 Task: Add a dependency to the task Create a data backup and recovery plan for a company's IT infrastructure , the existing task  Develop a custom inventory management system in the project AdvantEdge
Action: Mouse moved to (43, 320)
Screenshot: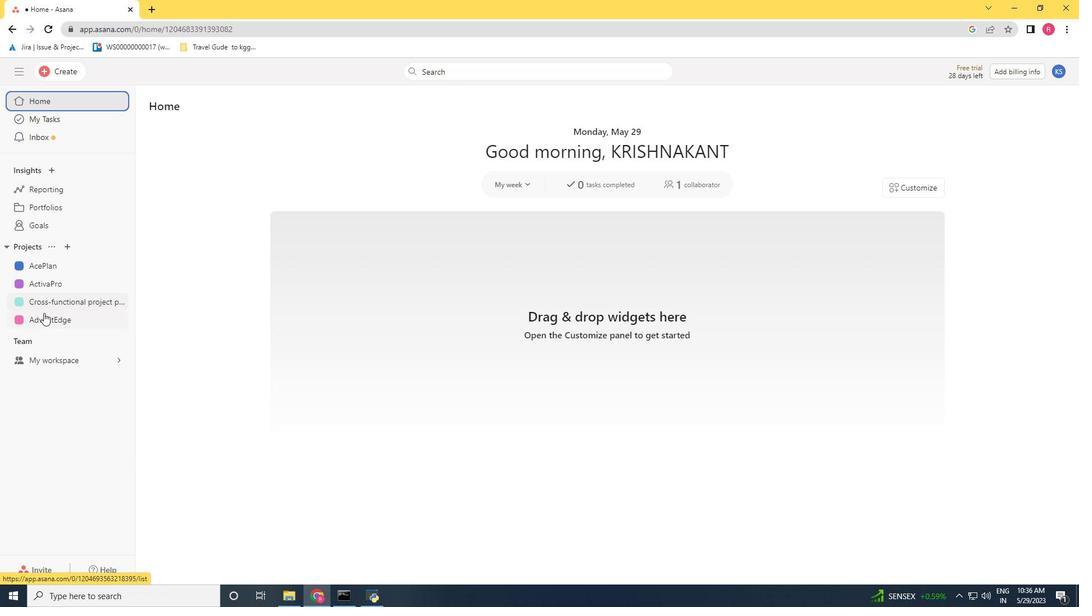 
Action: Mouse pressed left at (43, 320)
Screenshot: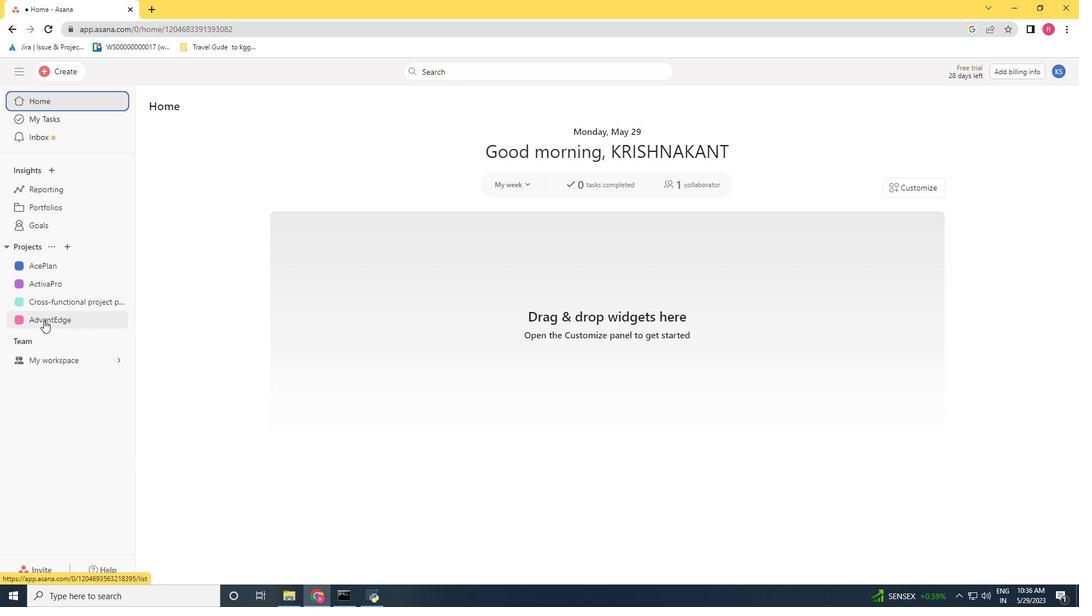 
Action: Mouse moved to (379, 438)
Screenshot: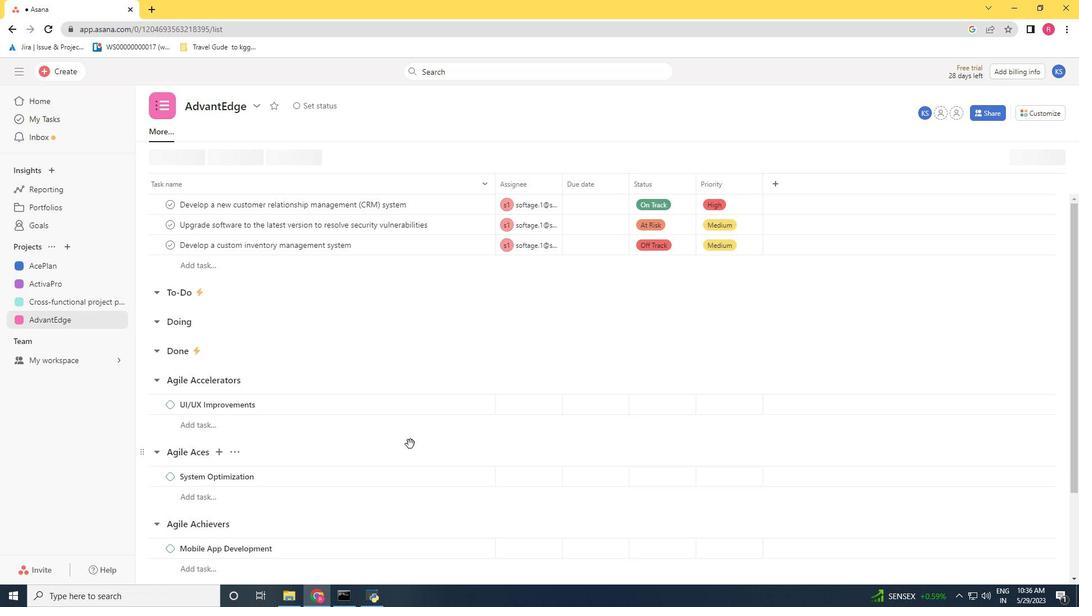 
Action: Mouse scrolled (379, 437) with delta (0, 0)
Screenshot: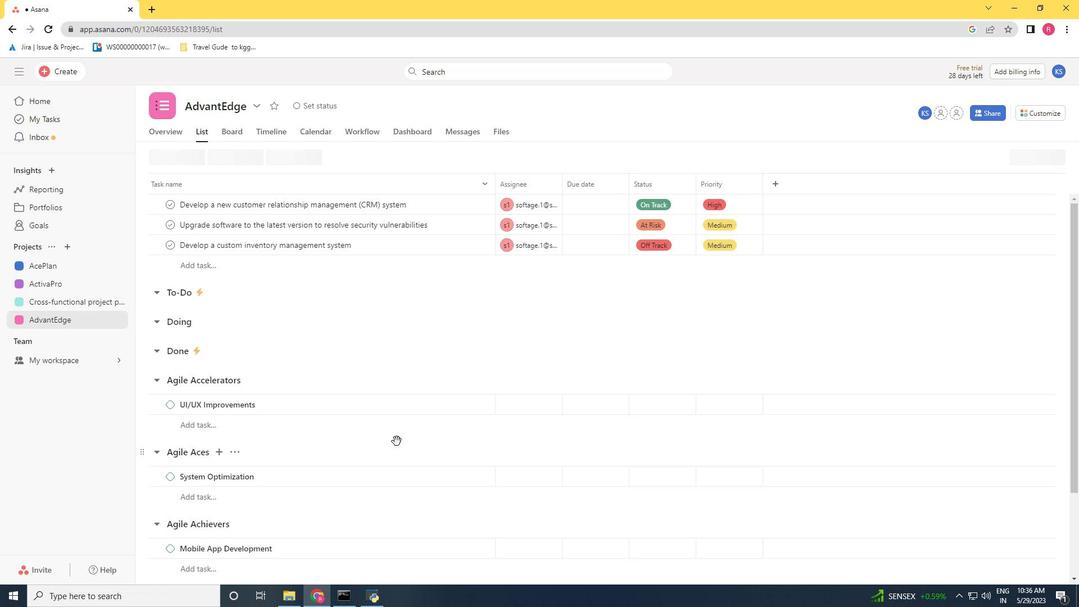 
Action: Mouse scrolled (379, 437) with delta (0, 0)
Screenshot: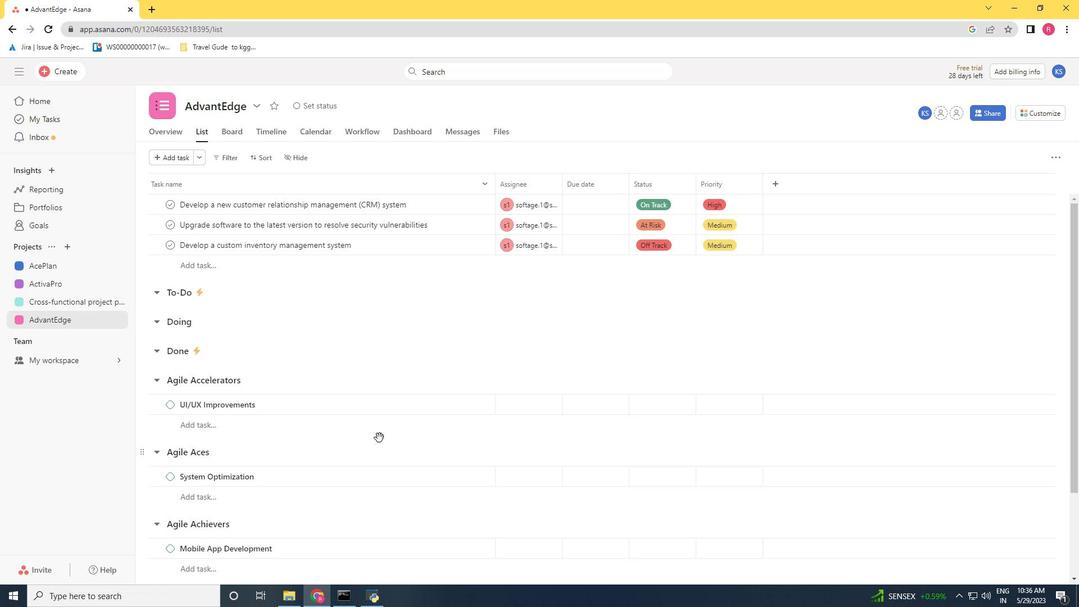 
Action: Mouse scrolled (379, 437) with delta (0, 0)
Screenshot: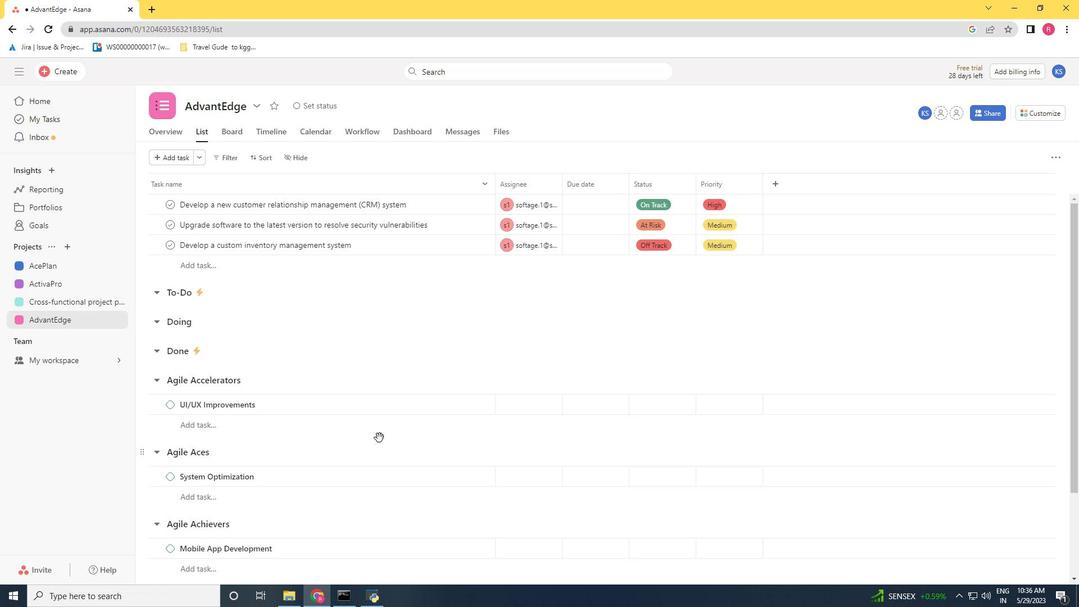 
Action: Mouse scrolled (379, 437) with delta (0, 0)
Screenshot: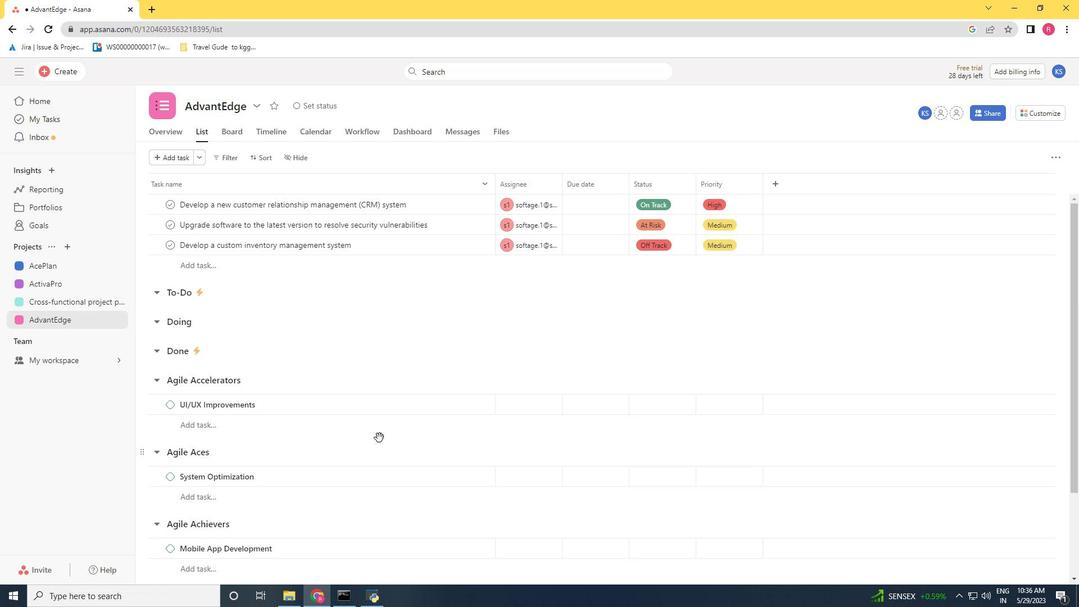 
Action: Mouse scrolled (379, 437) with delta (0, 0)
Screenshot: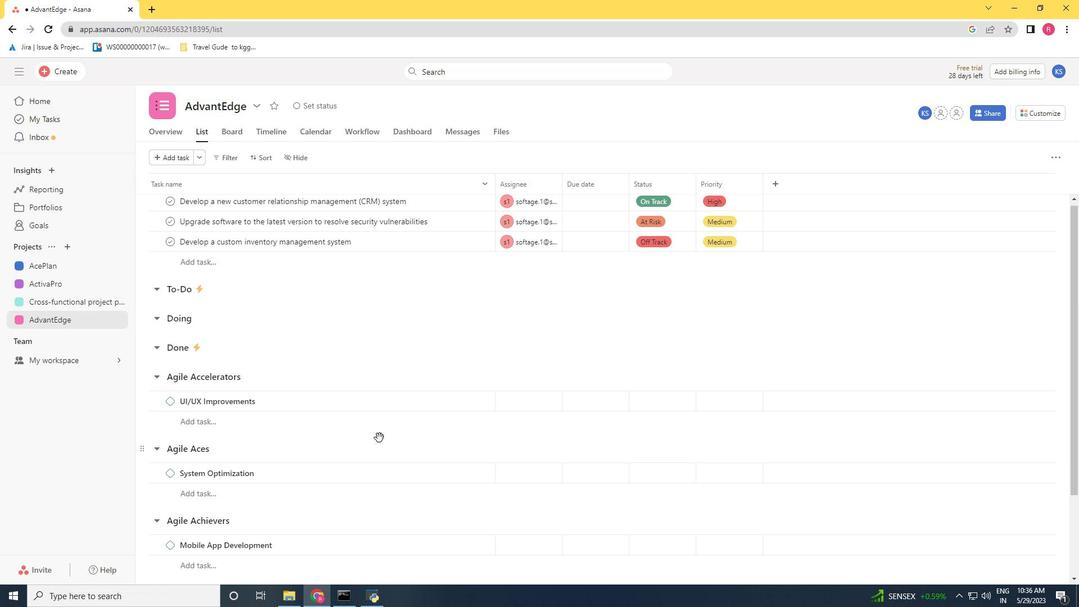 
Action: Mouse scrolled (379, 437) with delta (0, 0)
Screenshot: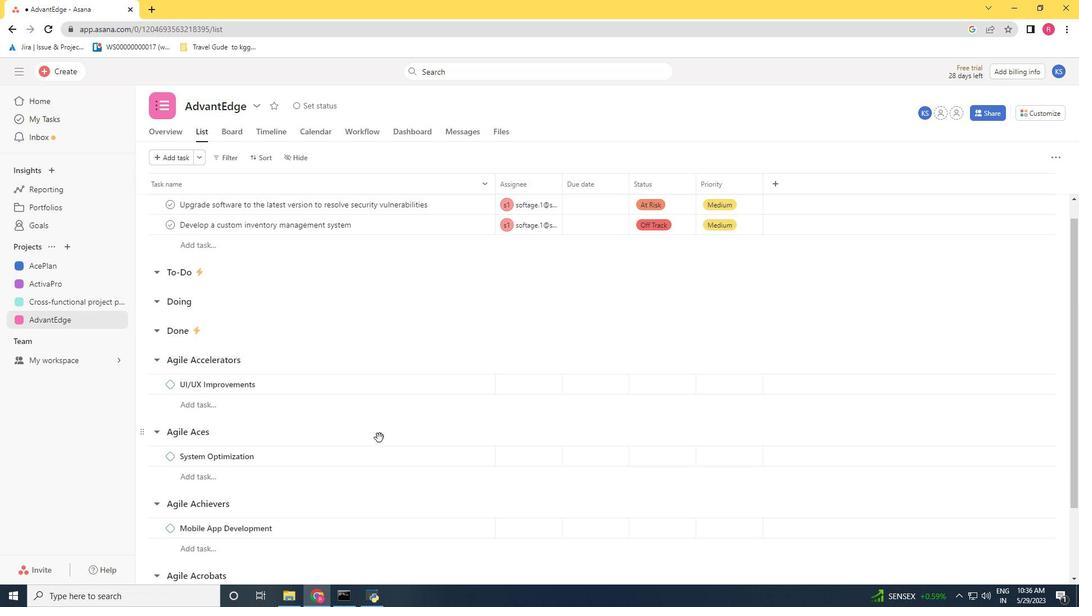 
Action: Mouse moved to (474, 516)
Screenshot: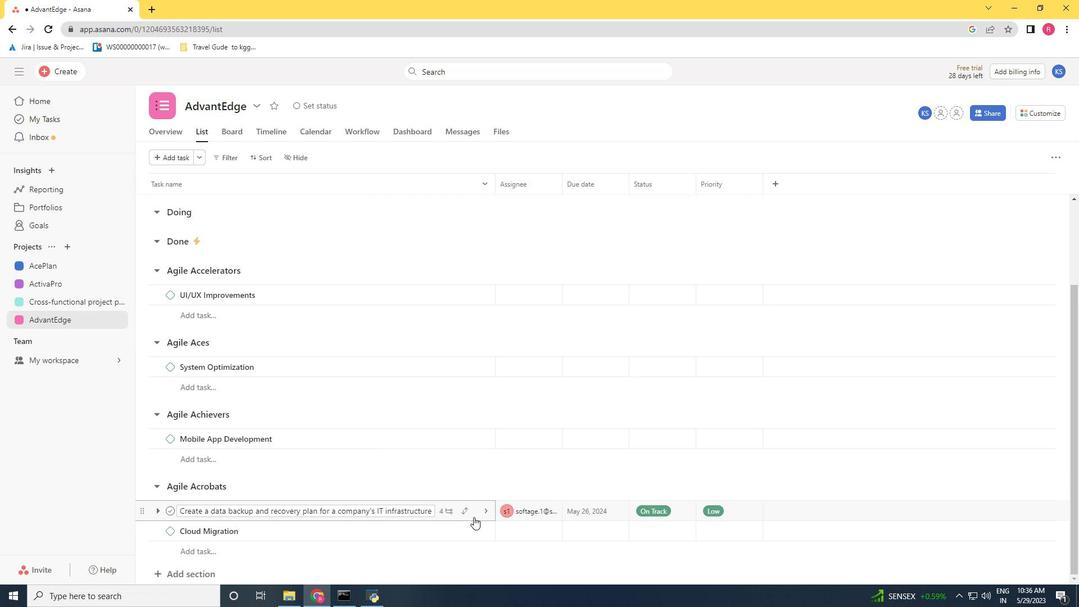 
Action: Mouse pressed left at (474, 516)
Screenshot: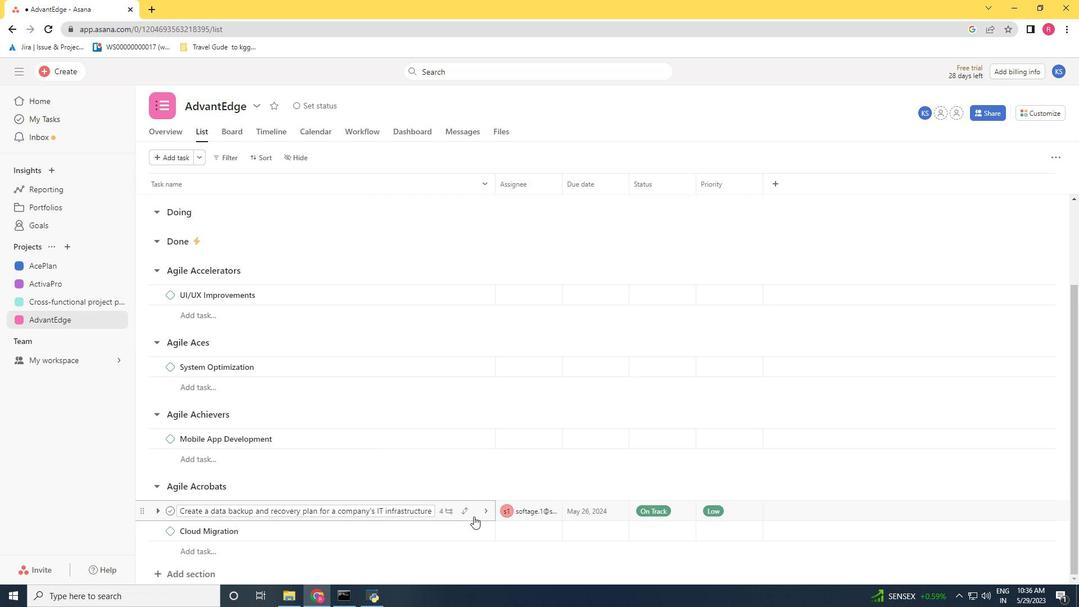 
Action: Mouse moved to (812, 318)
Screenshot: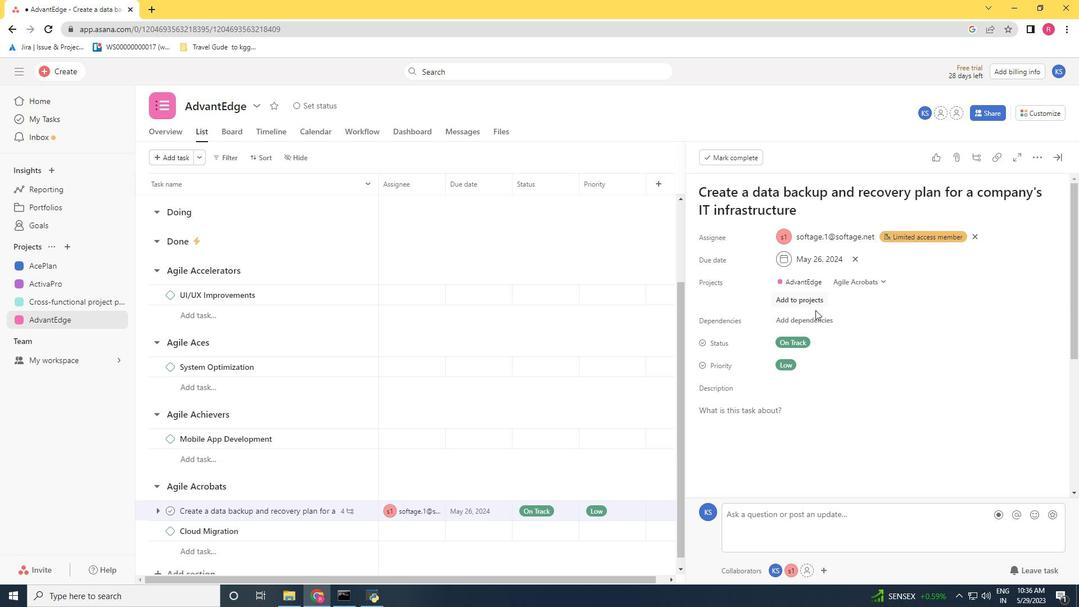 
Action: Mouse pressed left at (812, 318)
Screenshot: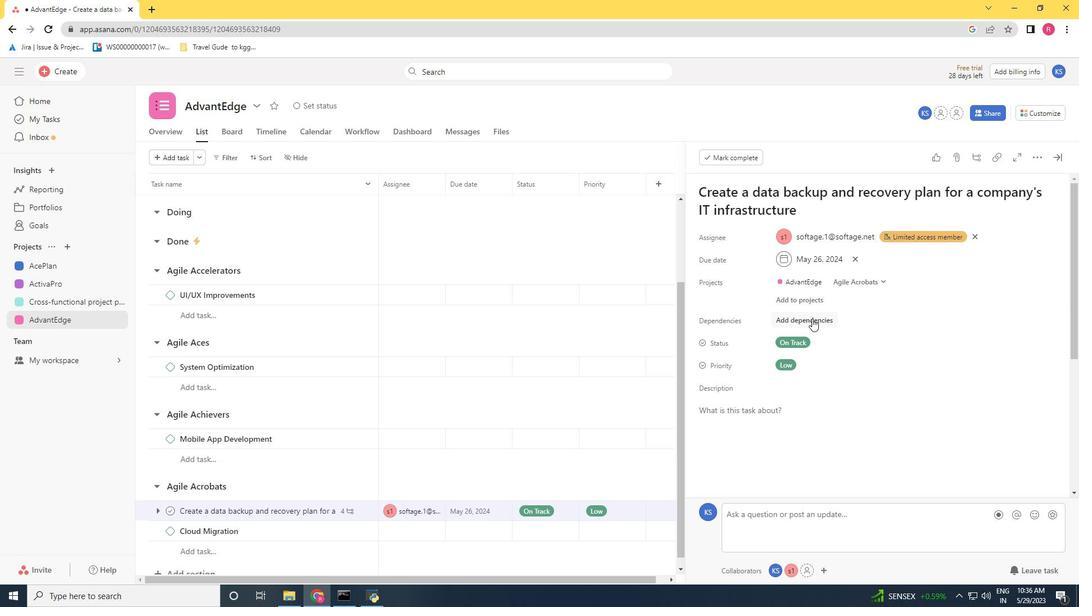
Action: Key pressed <Key.shift>Developa<Key.space>custo,<Key.left><Key.backspace><Key.backspace><Key.backspace><Key.backspace><Key.backspace><Key.backspace><Key.backspace><Key.backspace><Key.backspace><Key.backspace><Key.right><Key.backspace>lop<Key.space>a<Key.space>custom<Key.space>inventory<Key.space>management<Key.space>system<Key.space><Key.enter>
Screenshot: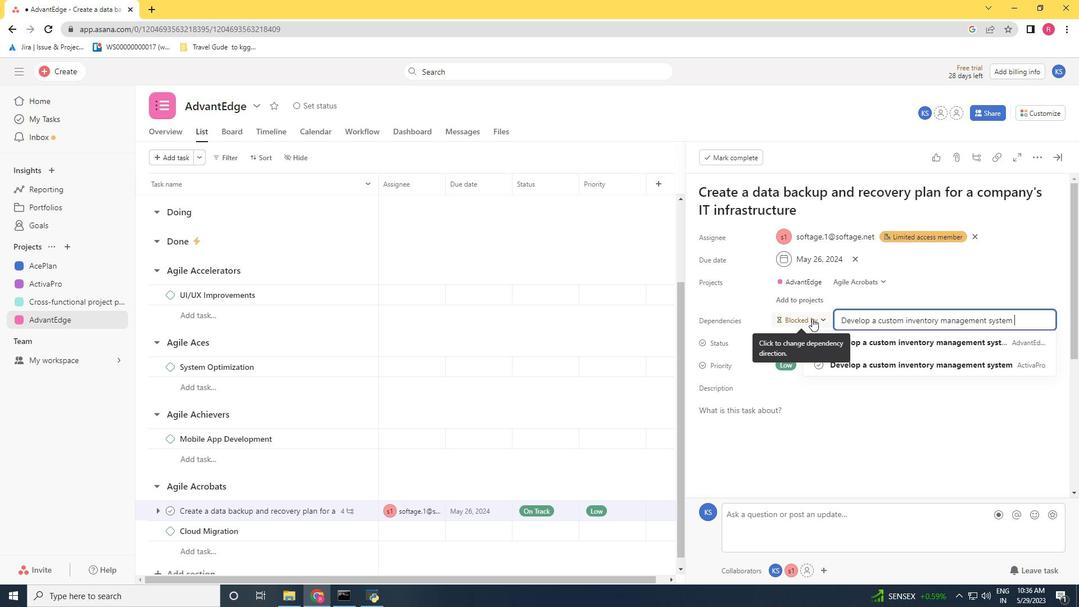 
Action: Mouse moved to (918, 348)
Screenshot: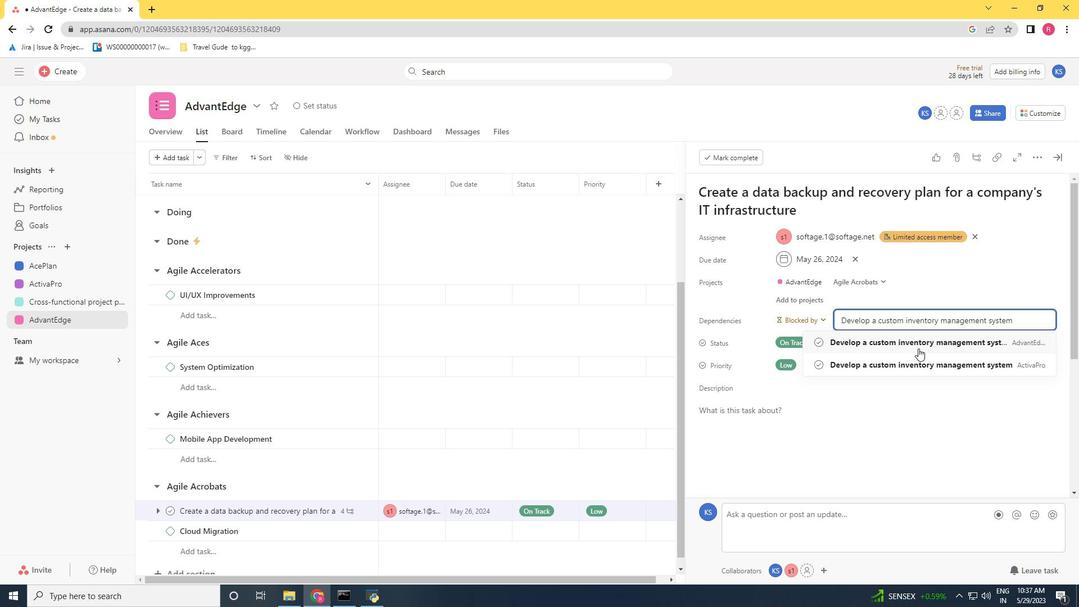 
Action: Mouse pressed left at (918, 348)
Screenshot: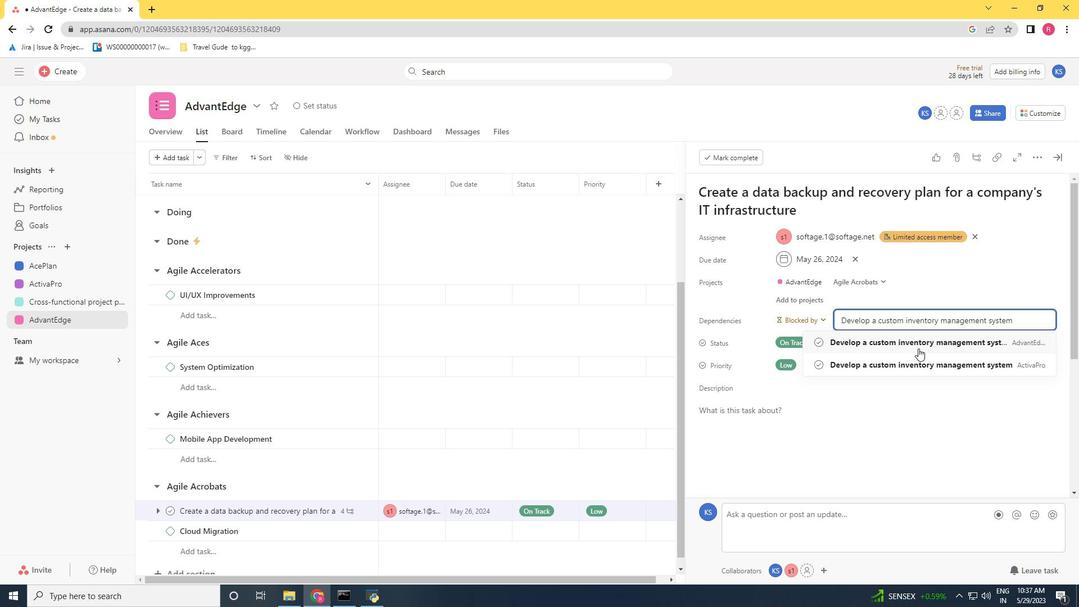 
Action: Mouse moved to (926, 456)
Screenshot: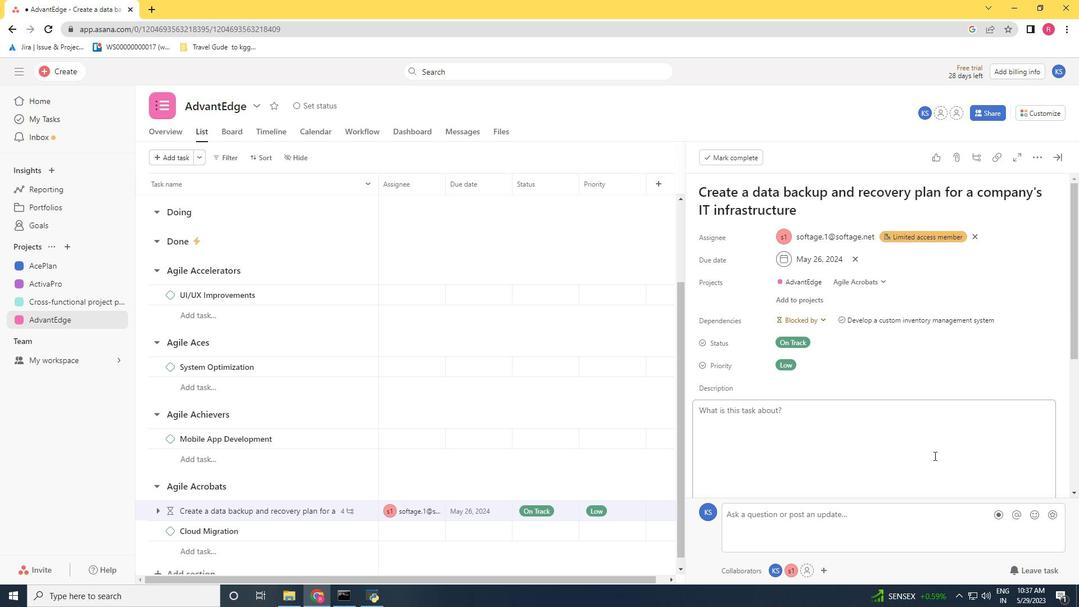 
Action: Mouse scrolled (926, 455) with delta (0, 0)
Screenshot: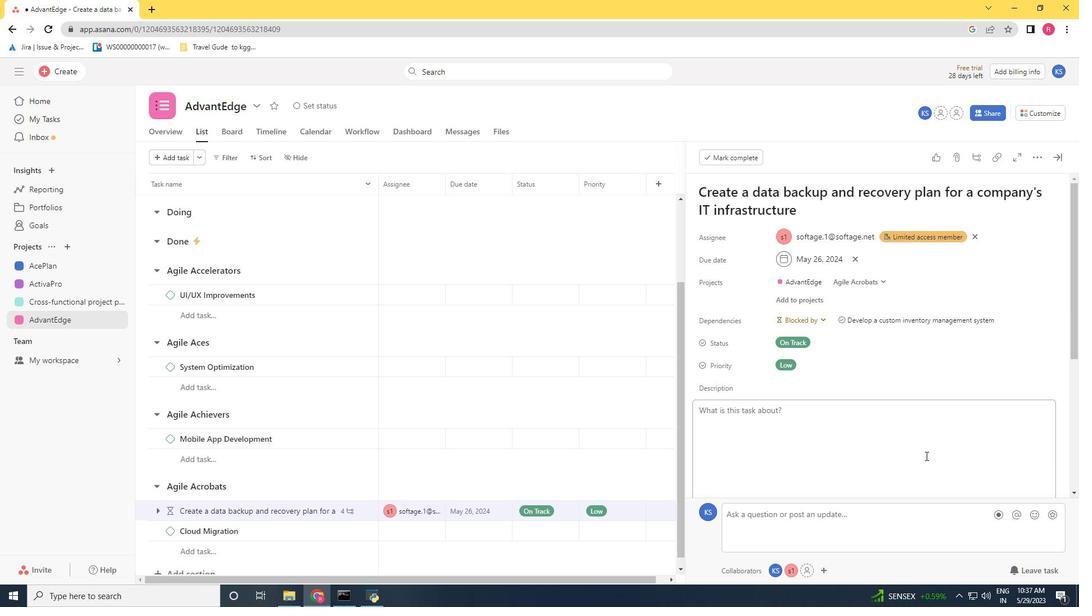 
Action: Mouse scrolled (926, 455) with delta (0, 0)
Screenshot: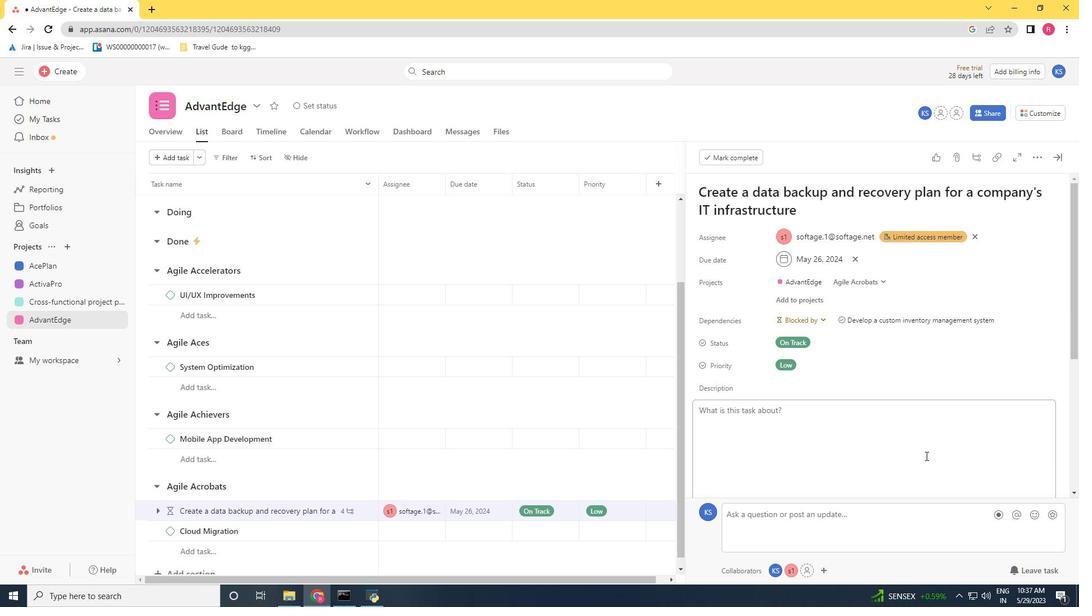 
Action: Mouse scrolled (926, 455) with delta (0, 0)
Screenshot: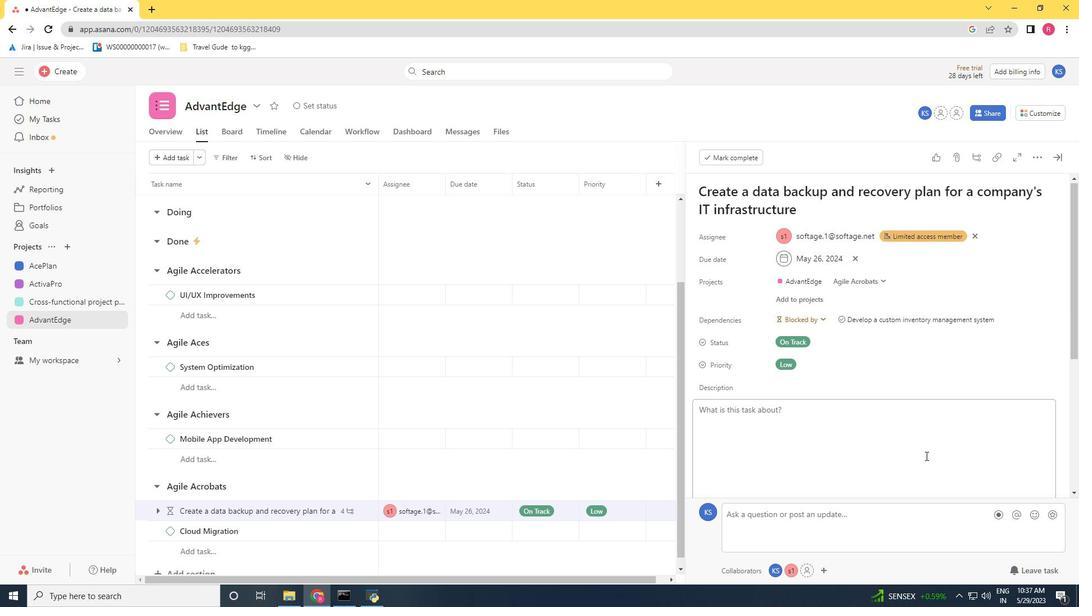 
Action: Mouse scrolled (926, 455) with delta (0, 0)
Screenshot: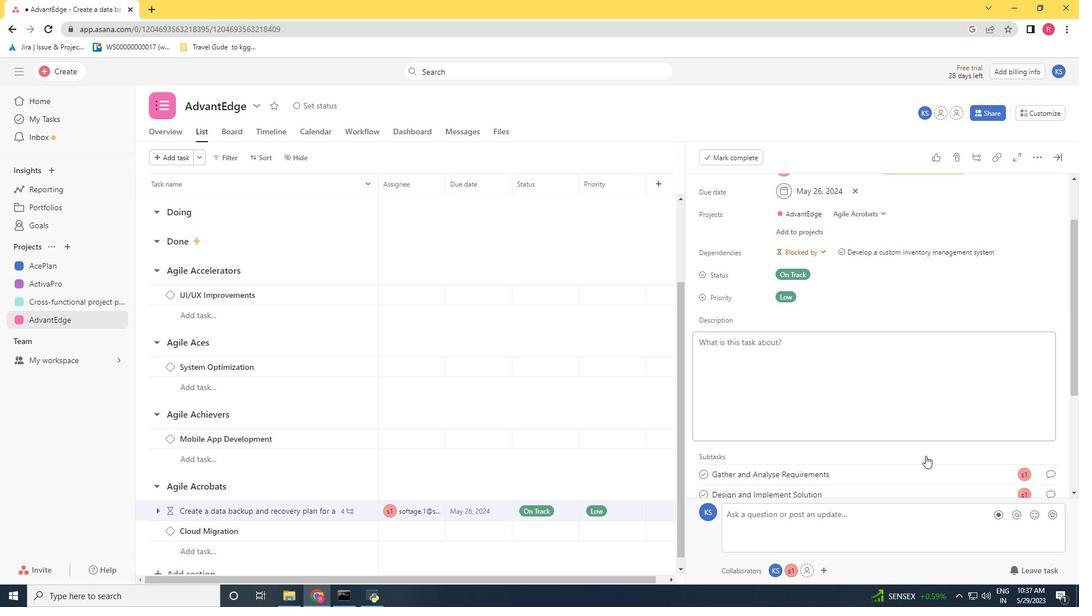 
Action: Mouse scrolled (926, 455) with delta (0, 0)
Screenshot: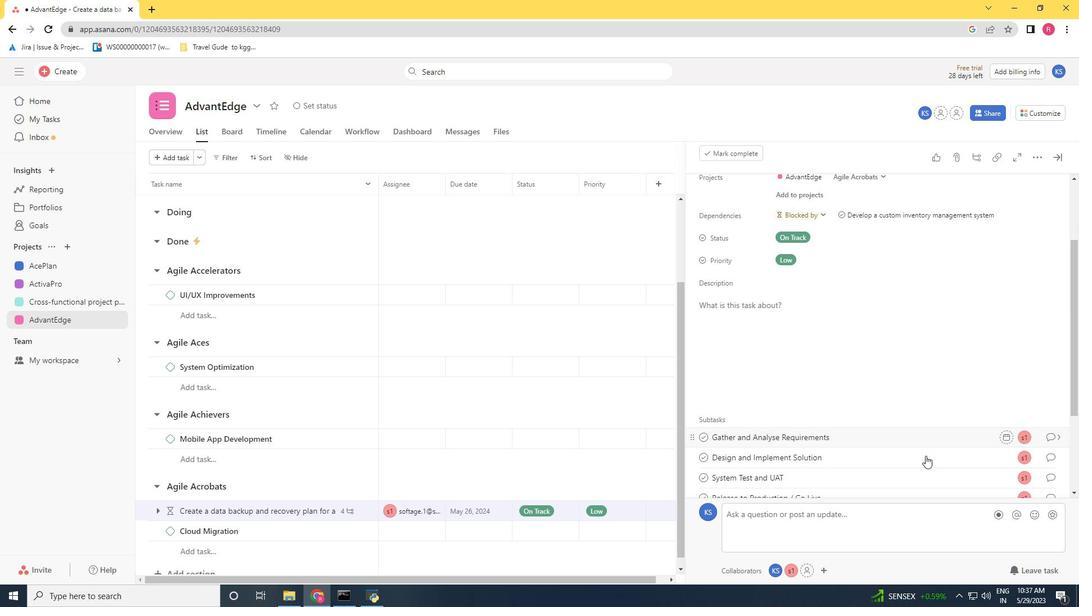 
Action: Mouse scrolled (926, 455) with delta (0, 0)
Screenshot: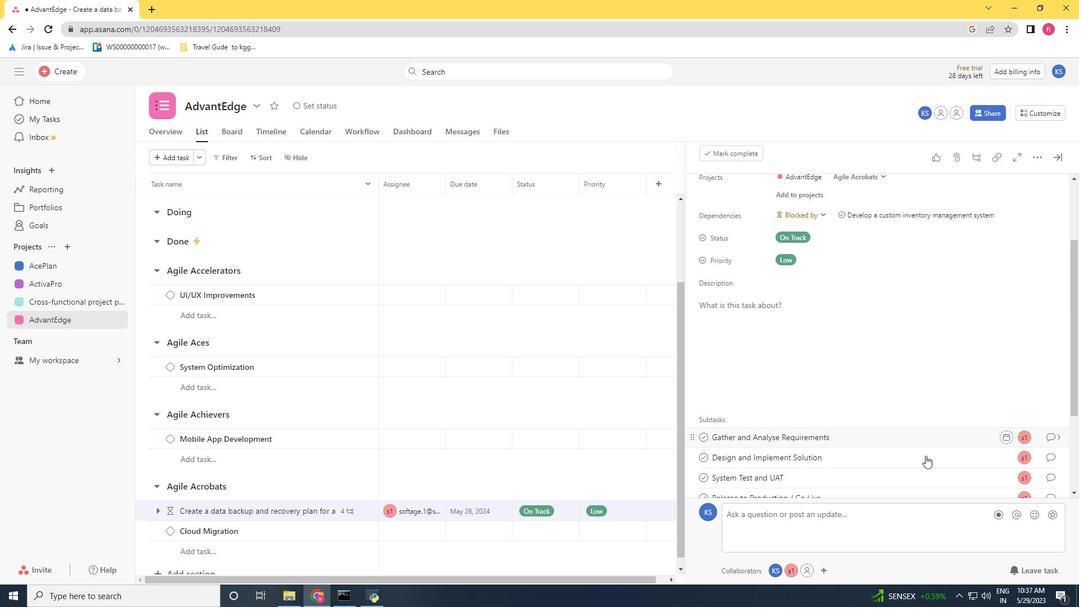 
Action: Mouse scrolled (926, 455) with delta (0, 0)
Screenshot: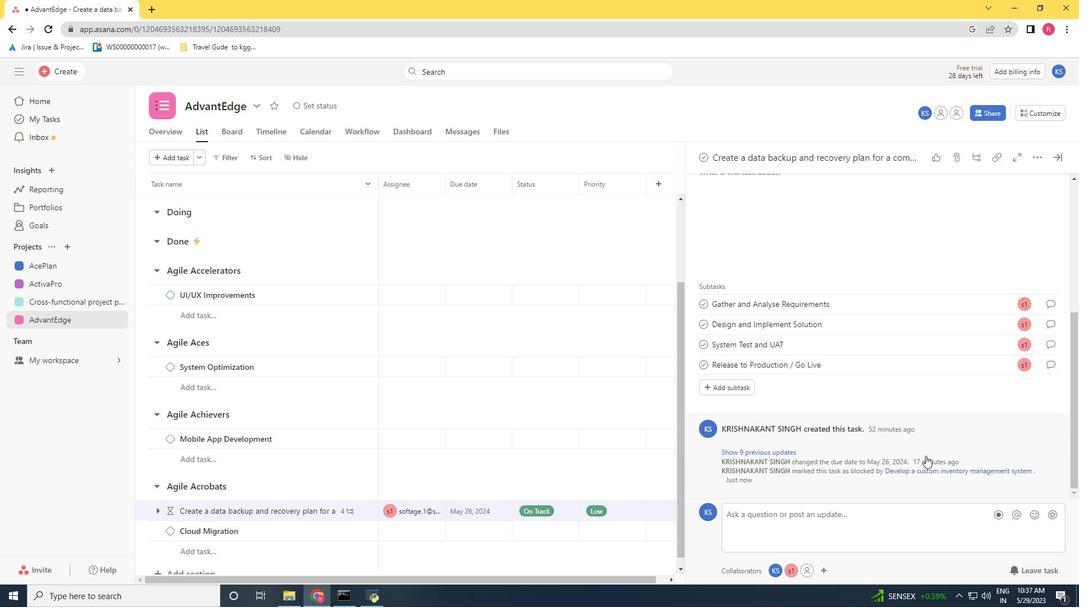 
Action: Mouse scrolled (926, 455) with delta (0, 0)
Screenshot: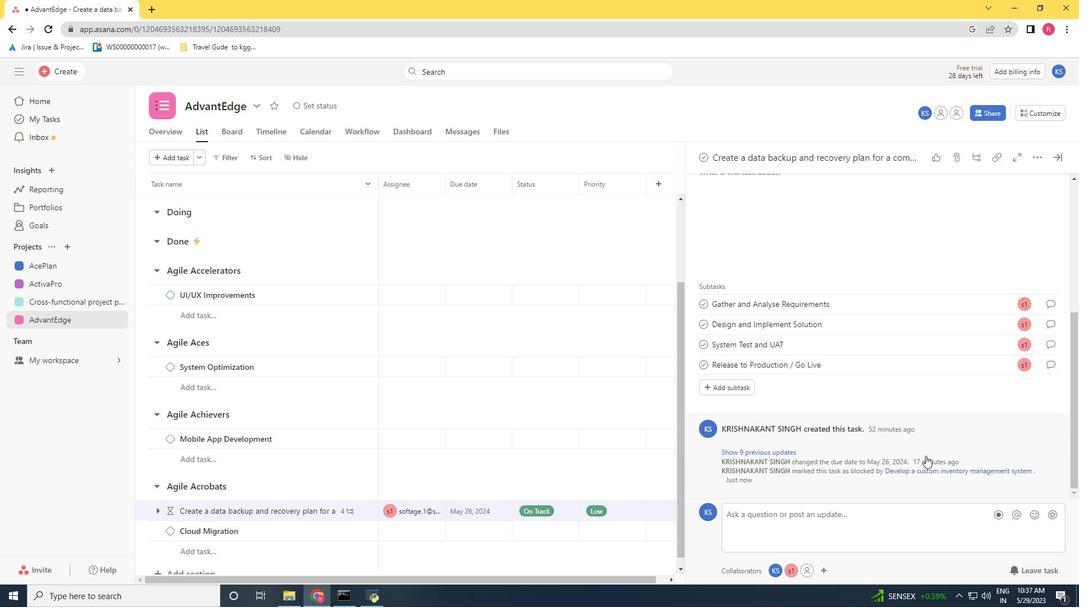 
